 Task: Look for products in the category "Stout" that are on sale.
Action: Mouse moved to (747, 259)
Screenshot: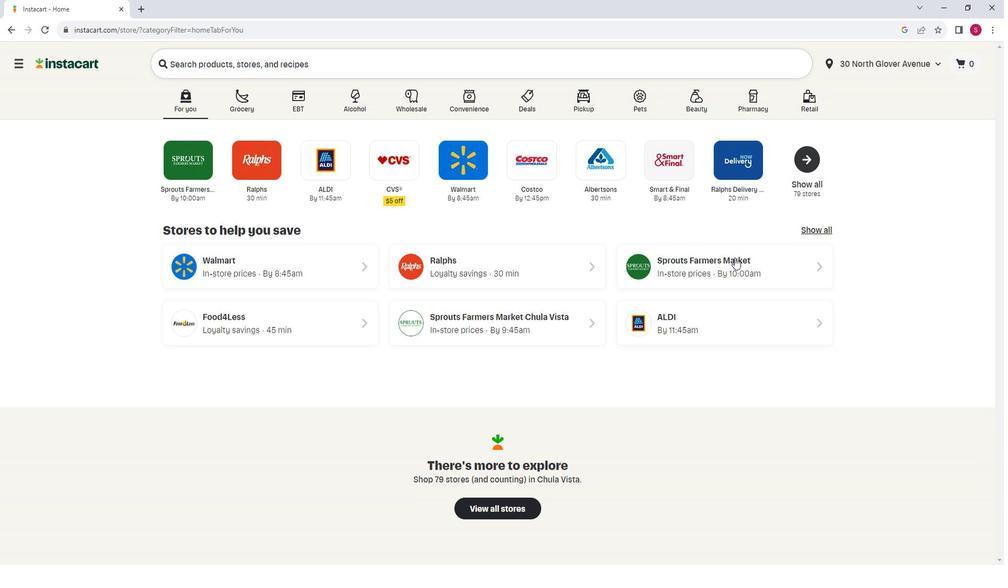 
Action: Mouse pressed left at (747, 259)
Screenshot: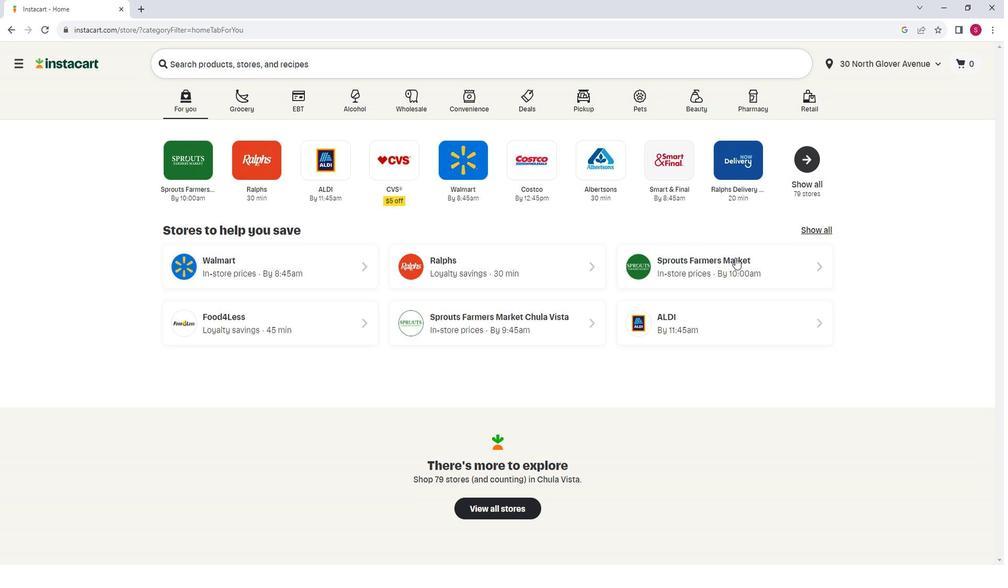 
Action: Mouse moved to (61, 407)
Screenshot: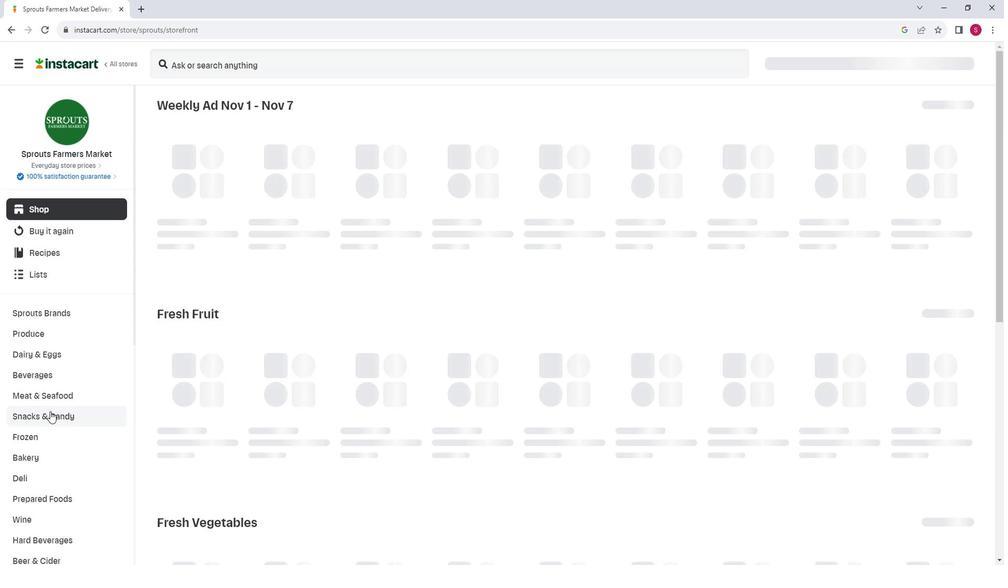 
Action: Mouse scrolled (61, 406) with delta (0, 0)
Screenshot: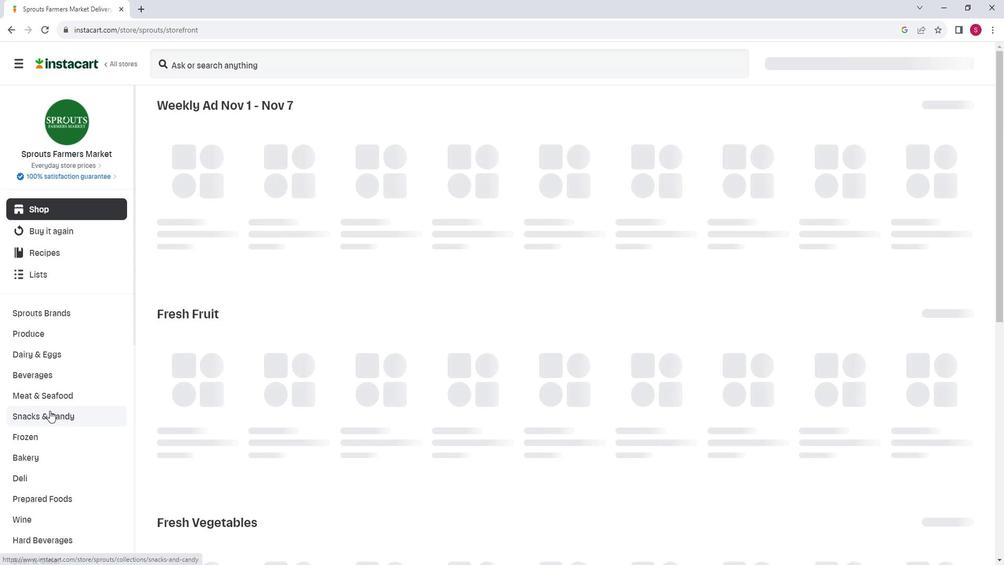 
Action: Mouse moved to (59, 496)
Screenshot: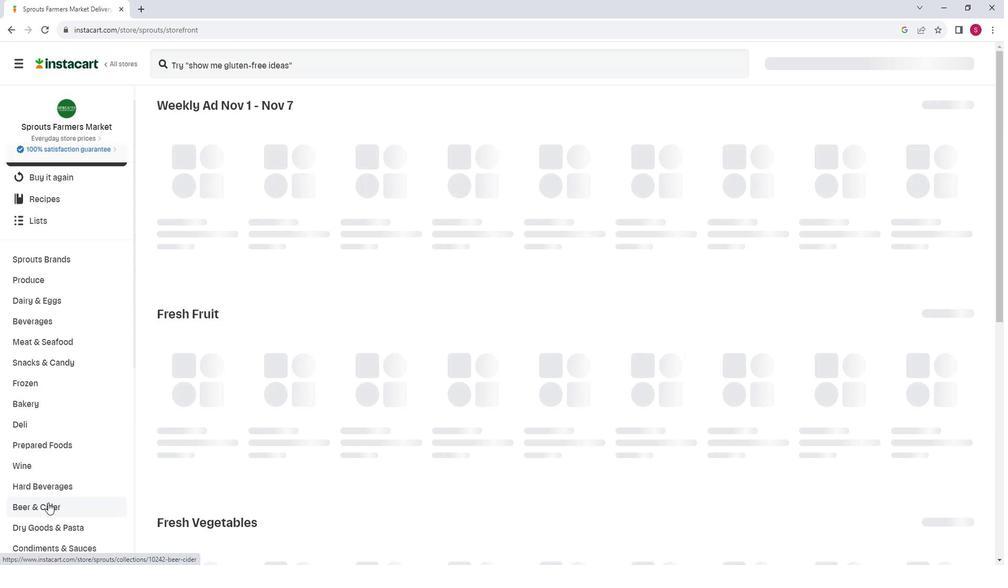 
Action: Mouse pressed left at (59, 496)
Screenshot: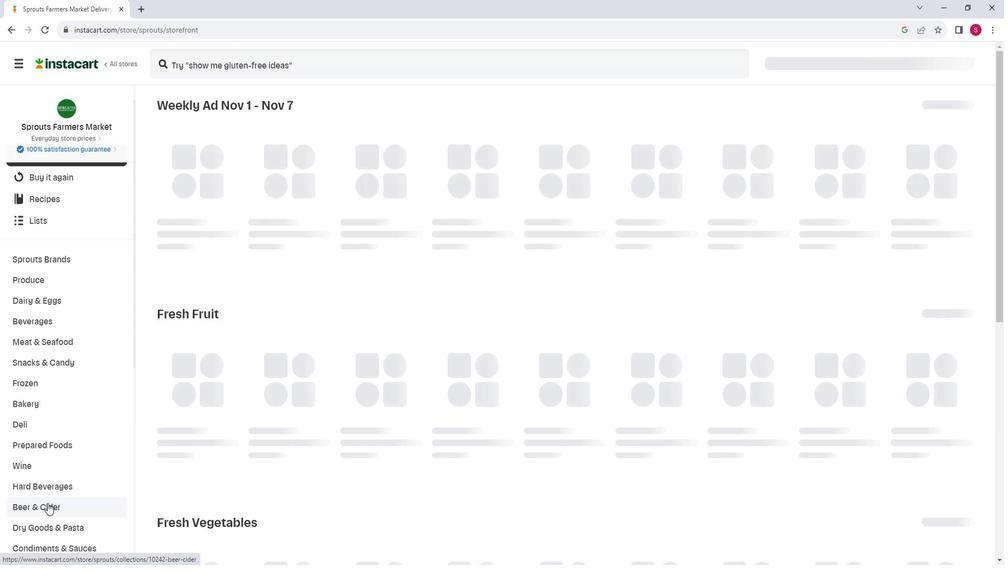 
Action: Mouse moved to (660, 142)
Screenshot: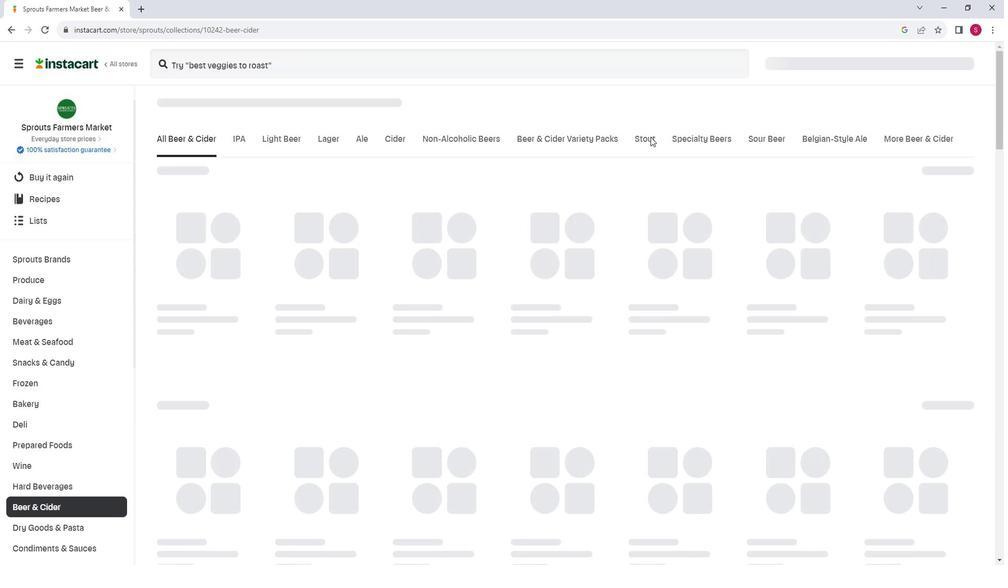 
Action: Mouse pressed left at (660, 142)
Screenshot: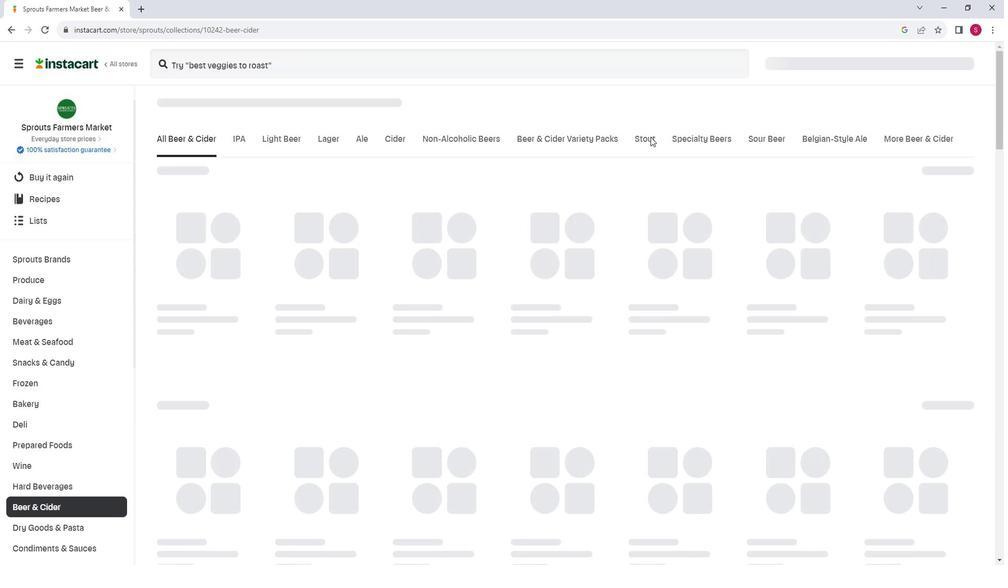 
Action: Mouse moved to (203, 177)
Screenshot: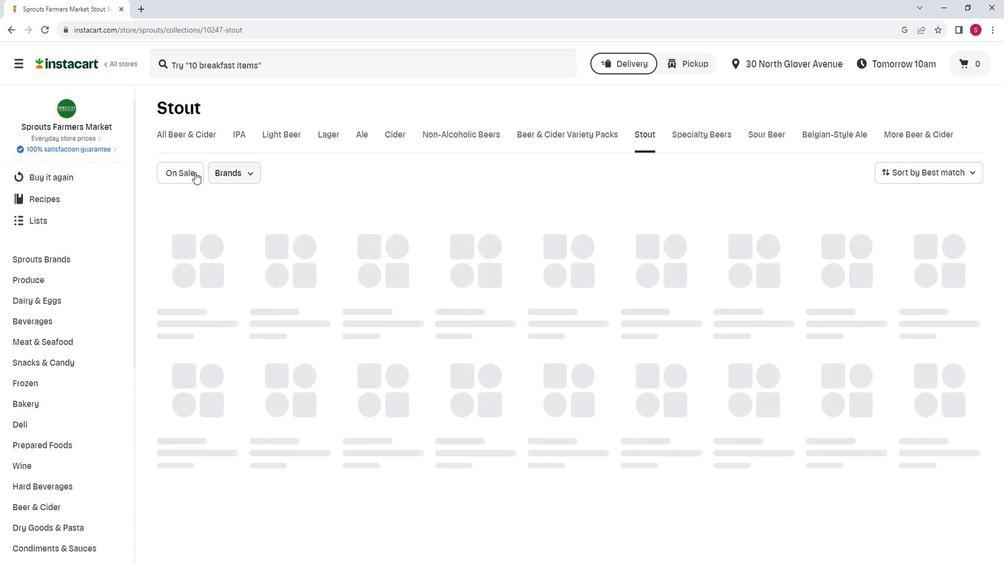 
Action: Mouse pressed left at (203, 177)
Screenshot: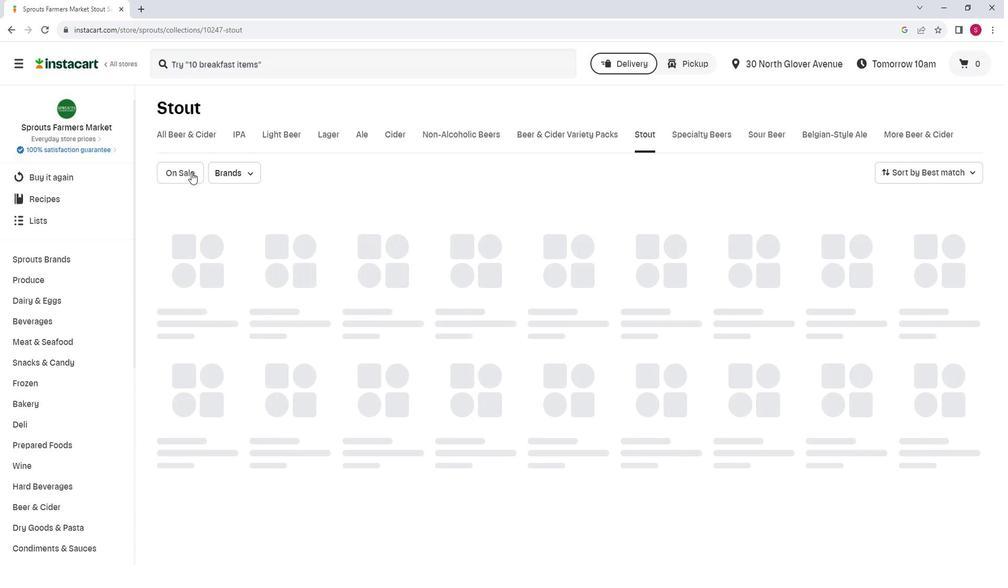 
Action: Mouse moved to (446, 215)
Screenshot: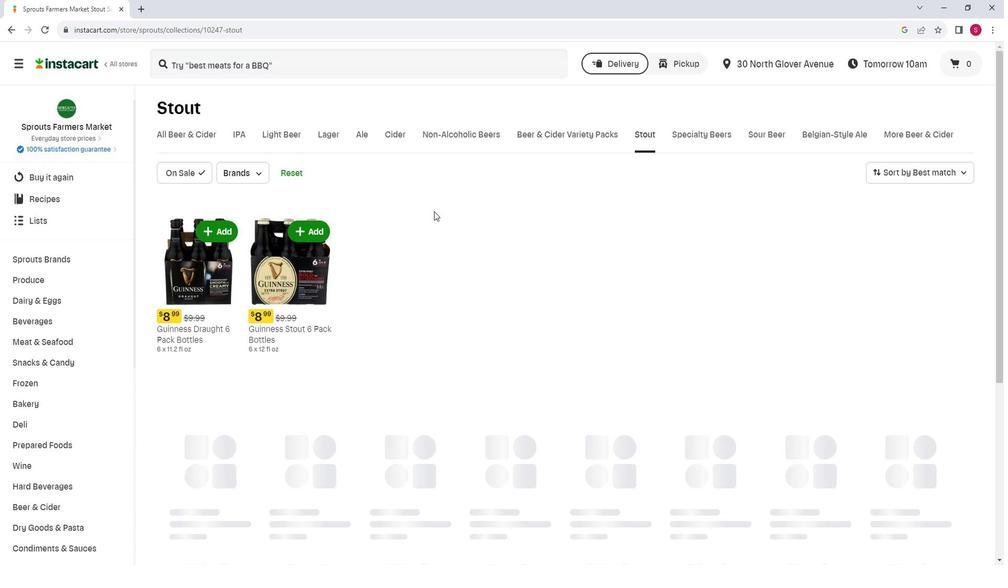 
Action: Mouse scrolled (446, 214) with delta (0, 0)
Screenshot: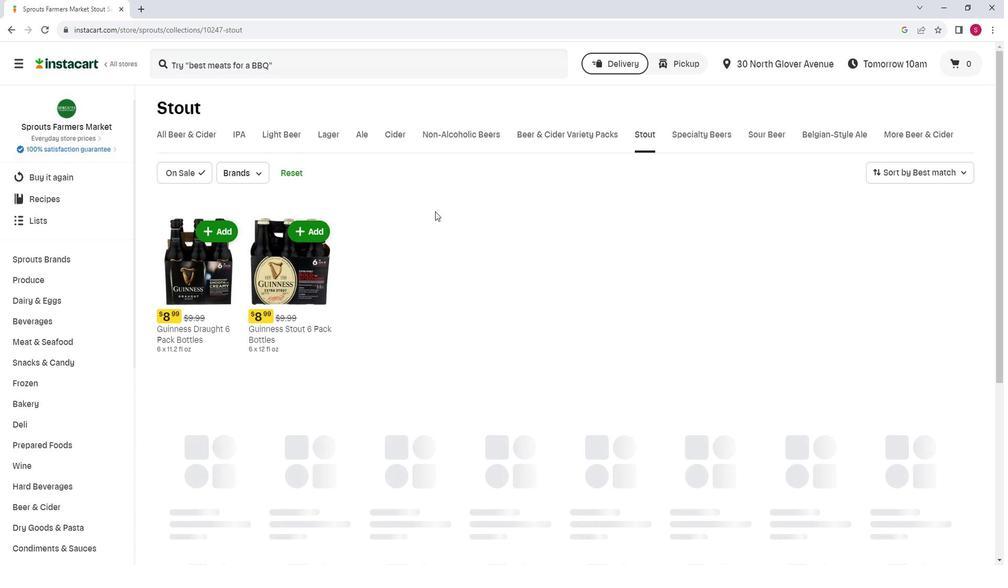 
Action: Mouse scrolled (446, 215) with delta (0, 0)
Screenshot: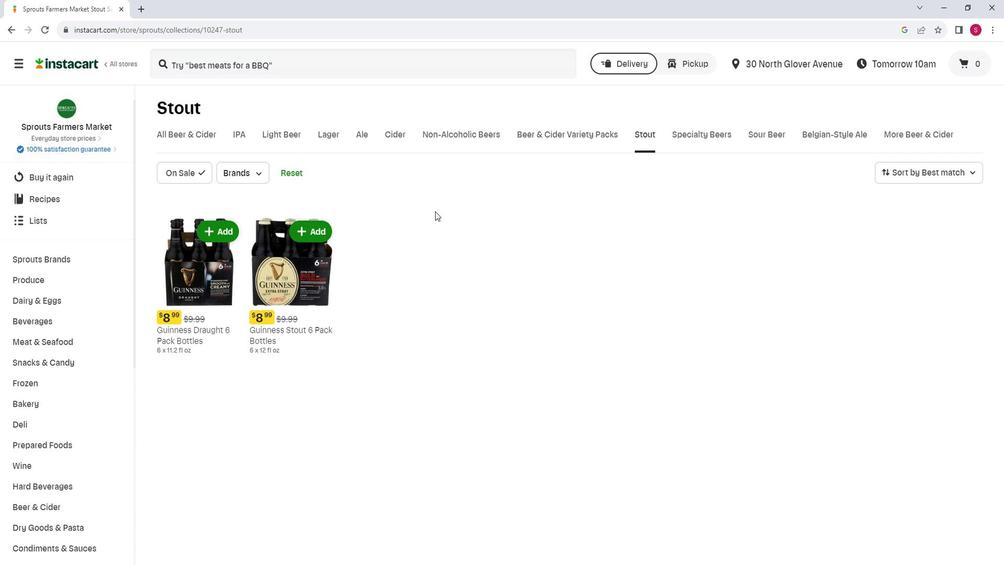 
Action: Mouse moved to (448, 214)
Screenshot: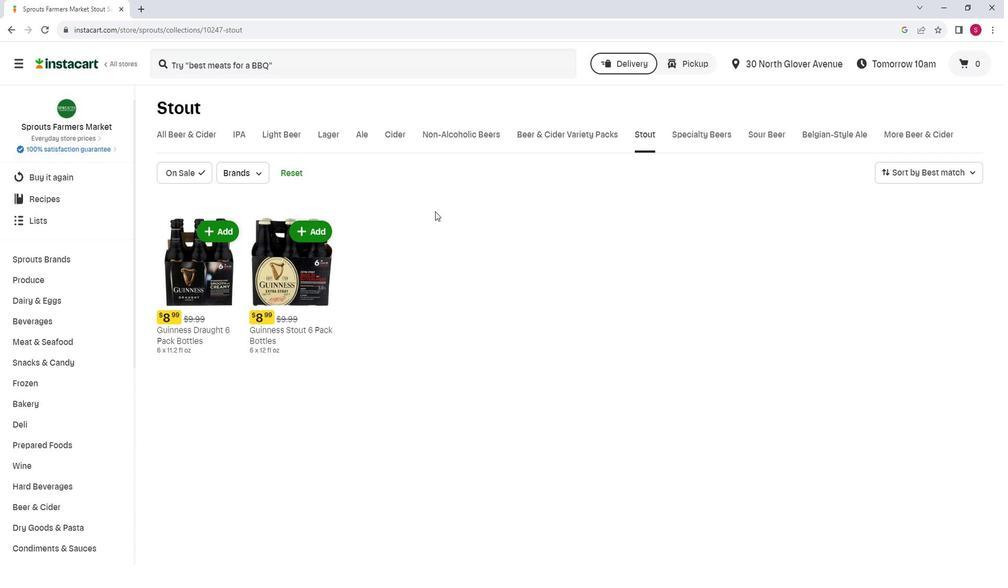 
Action: Mouse scrolled (448, 214) with delta (0, 0)
Screenshot: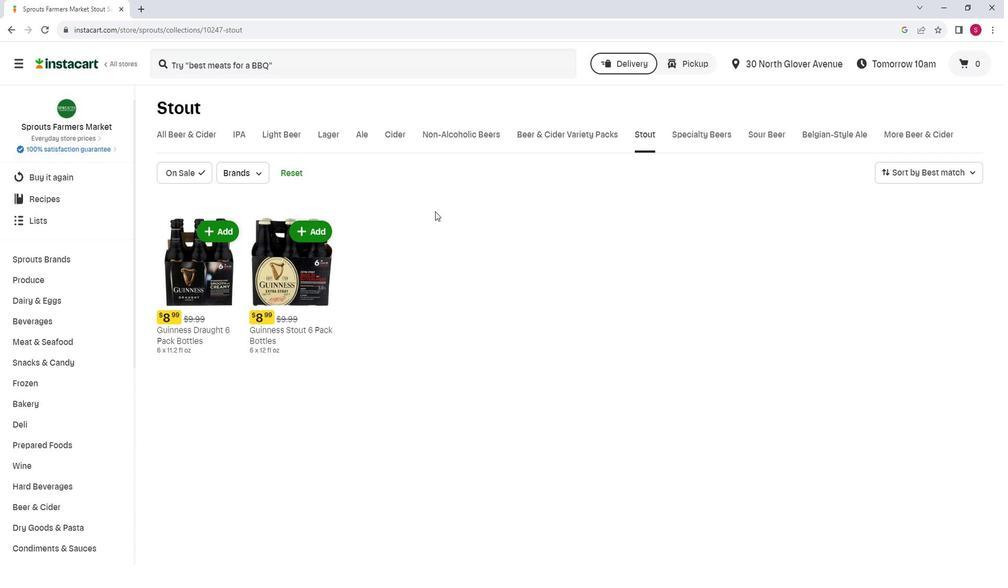 
Action: Mouse moved to (458, 172)
Screenshot: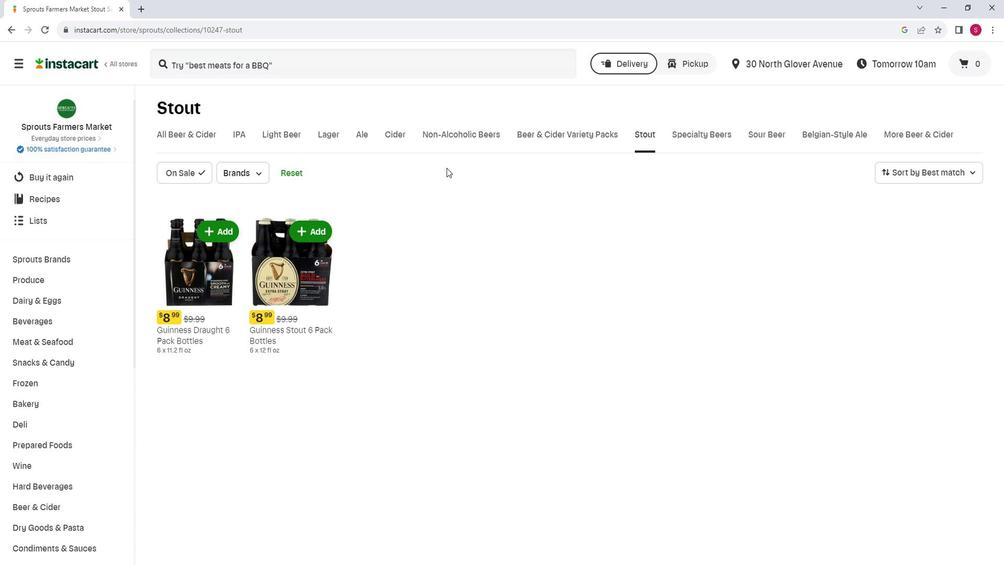
